 Task: Create a due date automation trigger when advanced on, on the monday before a card is due add checklist with checklist "Resume" complete at 11:00 AM.
Action: Mouse moved to (1207, 83)
Screenshot: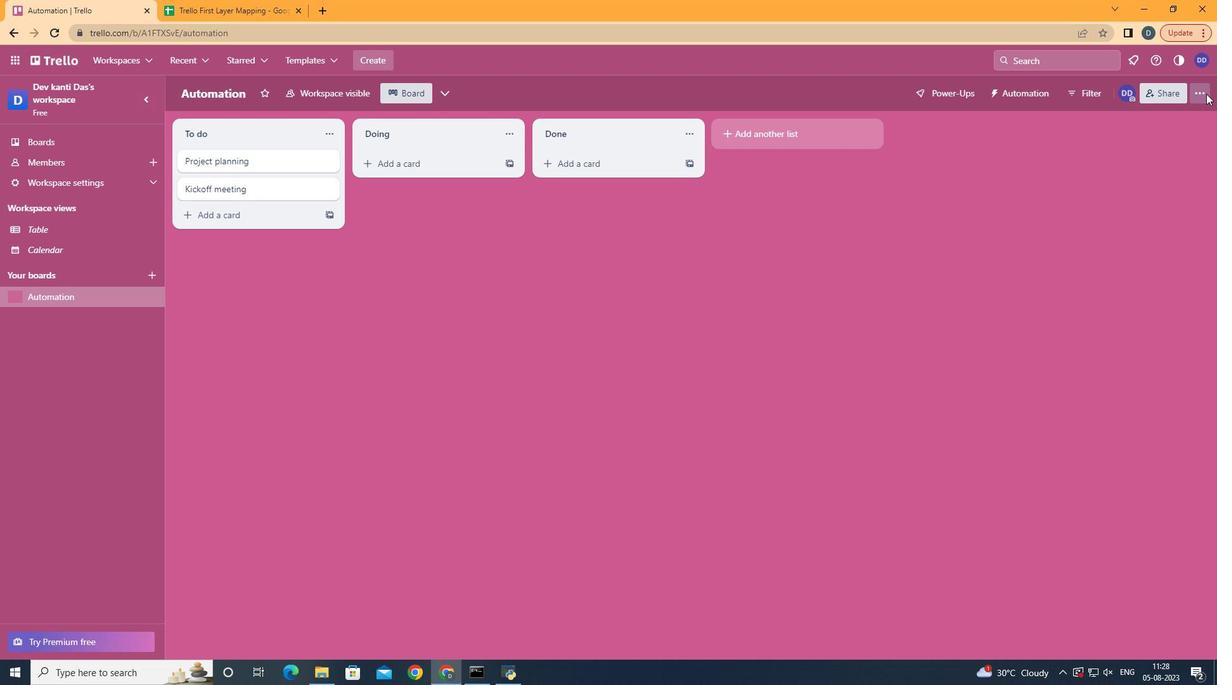 
Action: Mouse pressed left at (1207, 83)
Screenshot: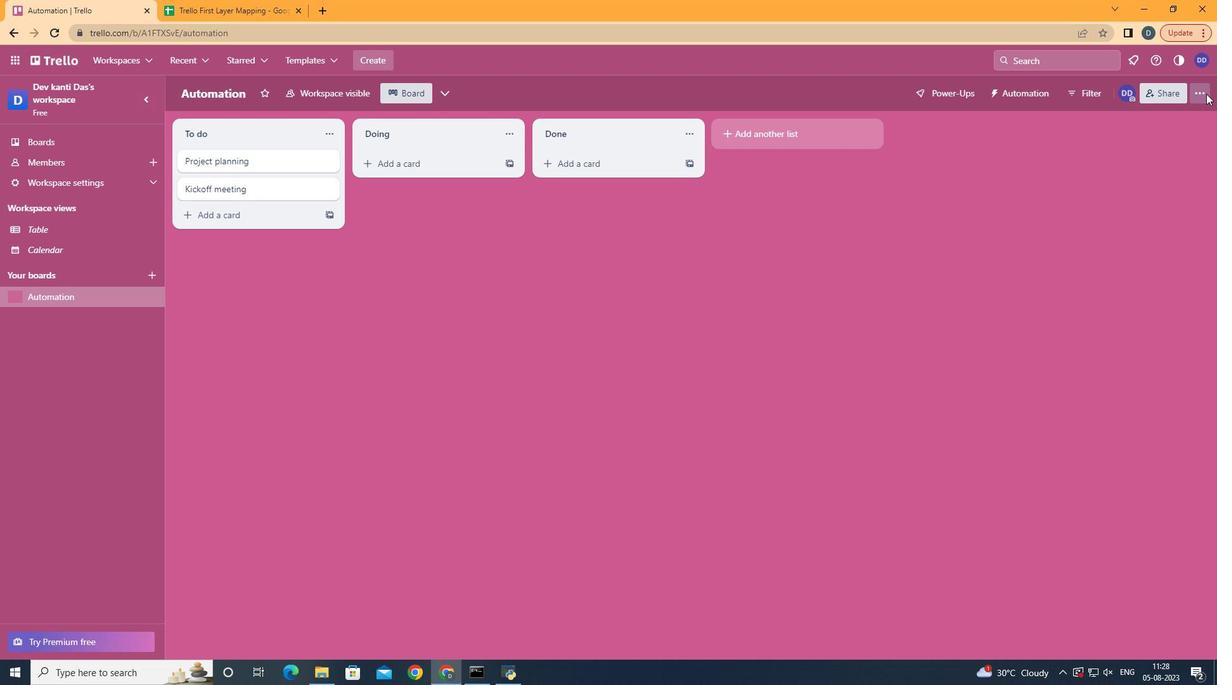 
Action: Mouse moved to (1149, 262)
Screenshot: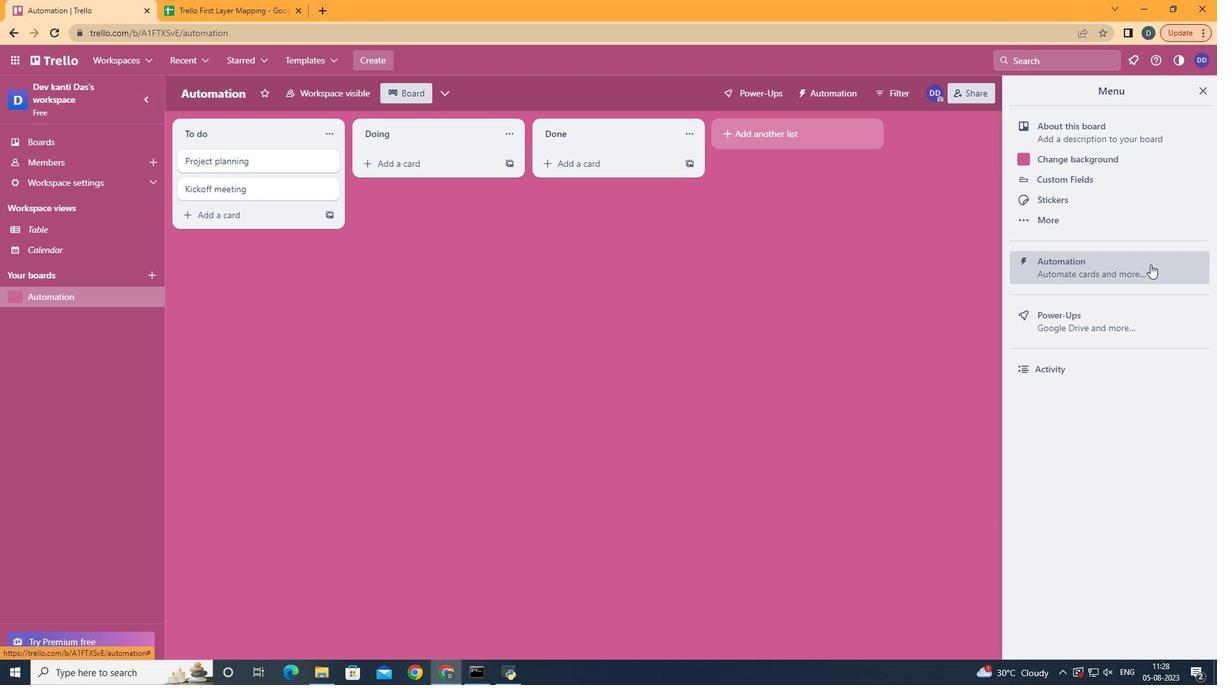 
Action: Mouse pressed left at (1149, 262)
Screenshot: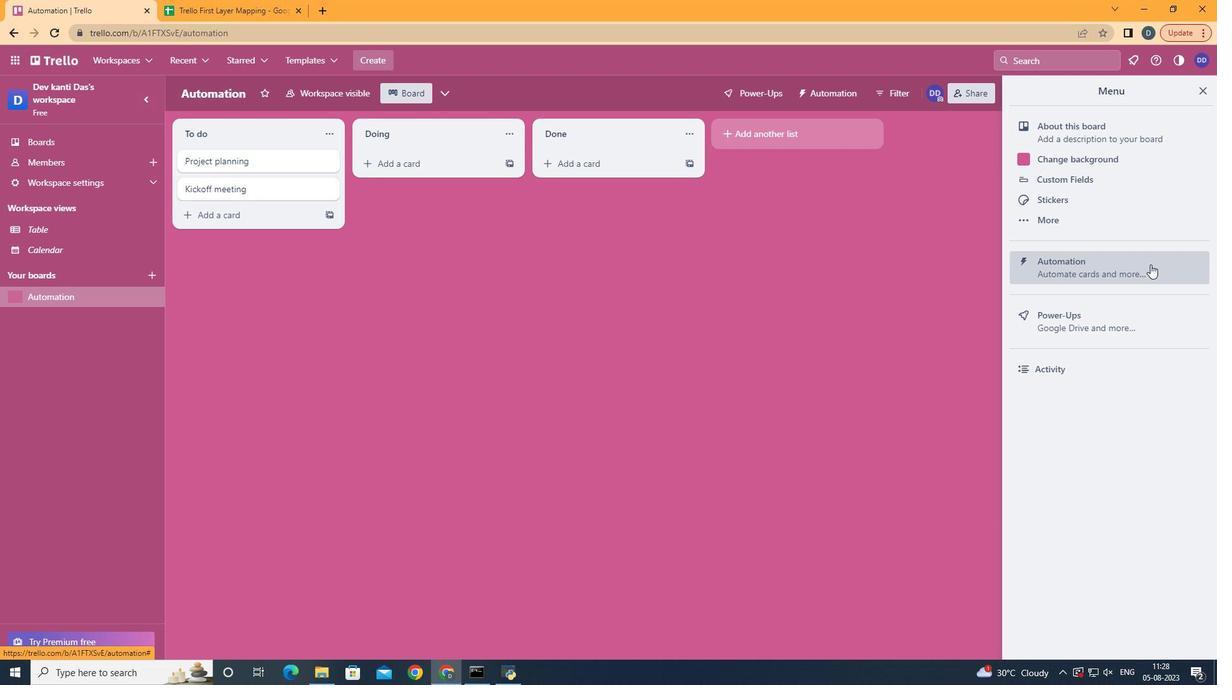 
Action: Mouse moved to (256, 248)
Screenshot: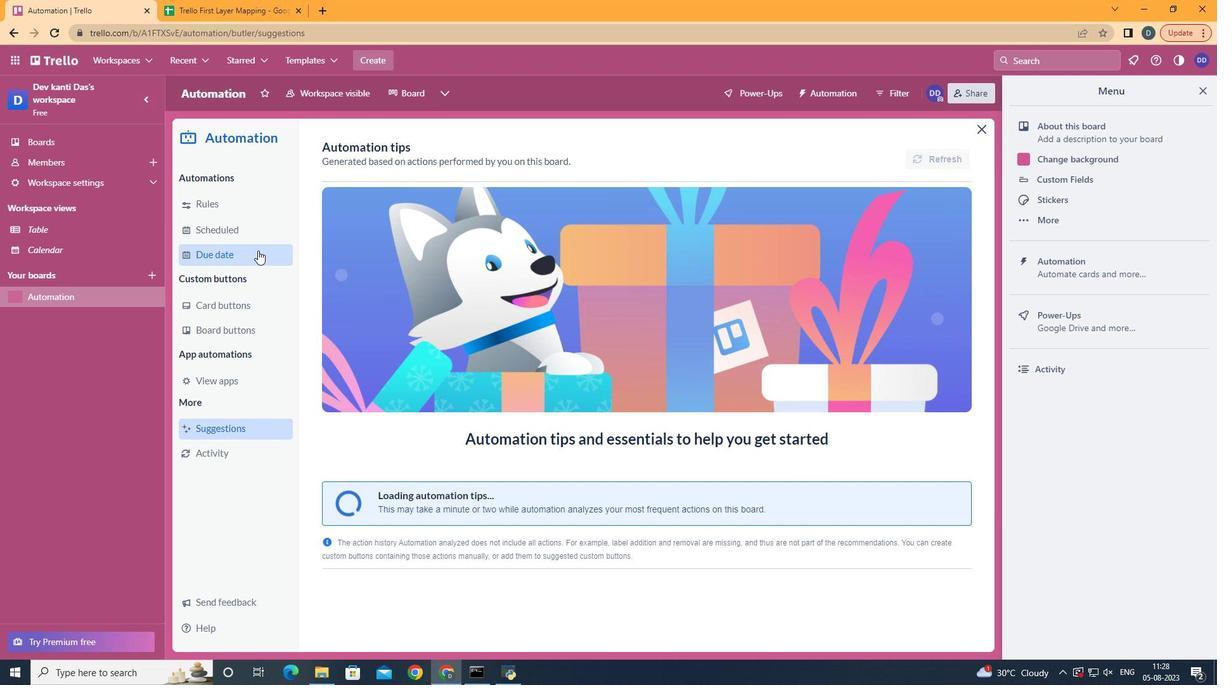 
Action: Mouse pressed left at (256, 248)
Screenshot: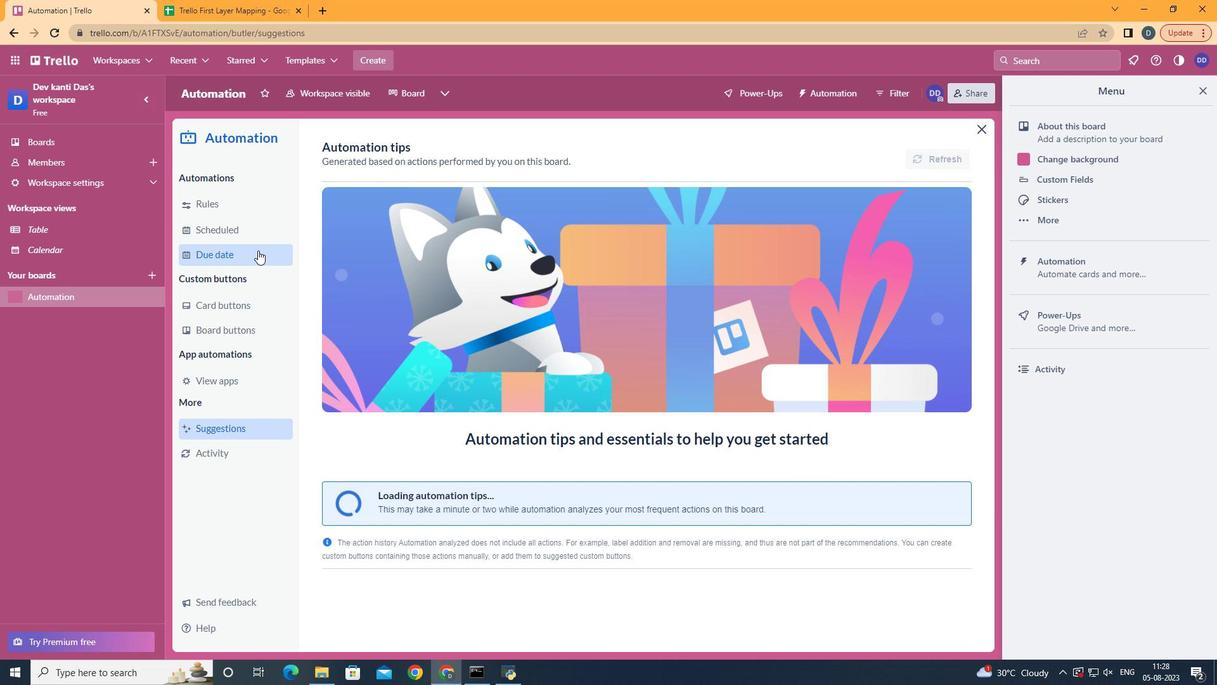 
Action: Mouse moved to (898, 153)
Screenshot: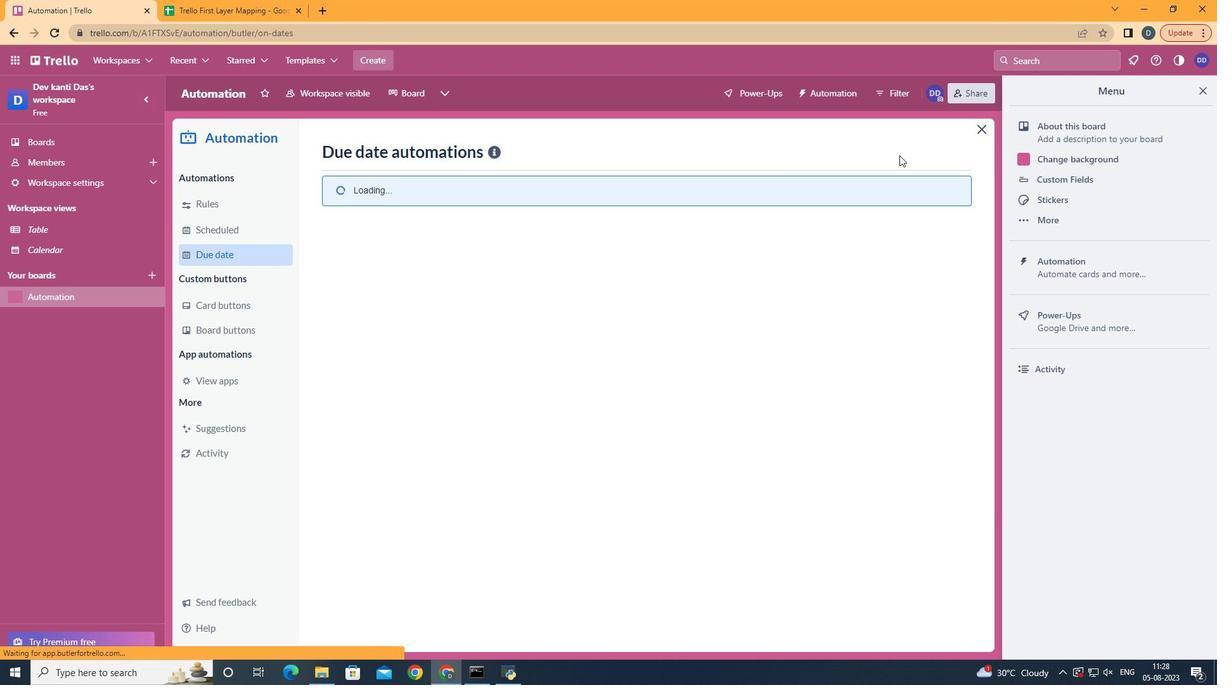 
Action: Mouse pressed left at (898, 153)
Screenshot: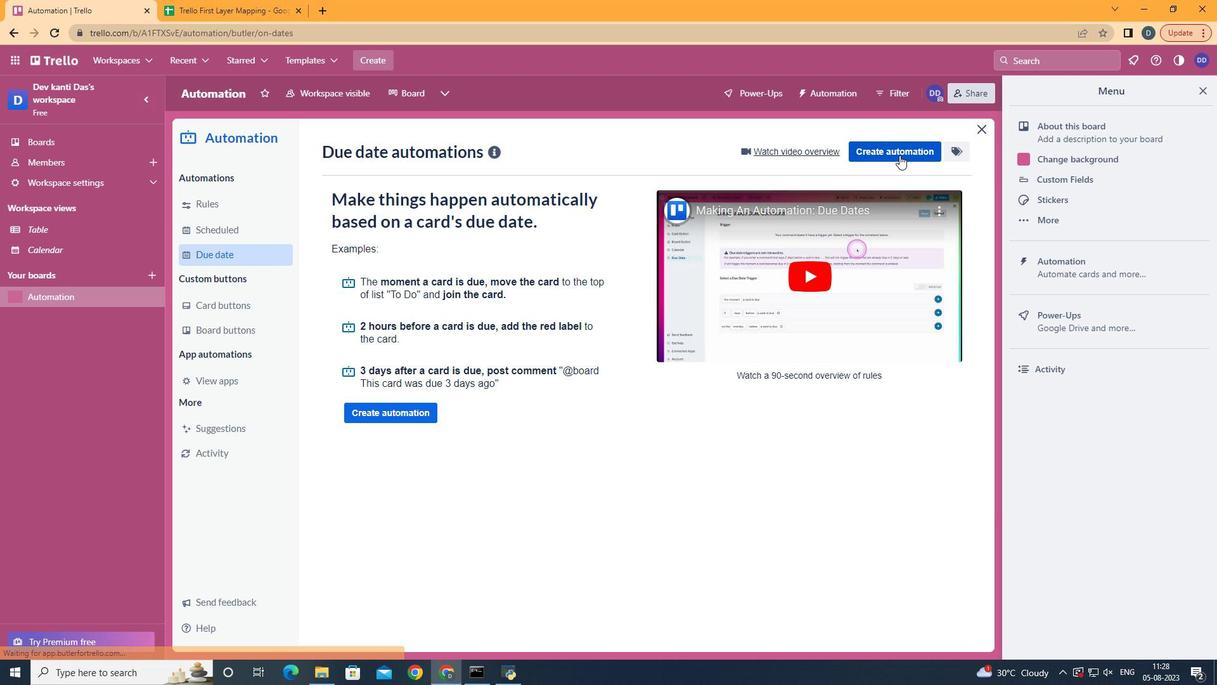 
Action: Mouse moved to (721, 280)
Screenshot: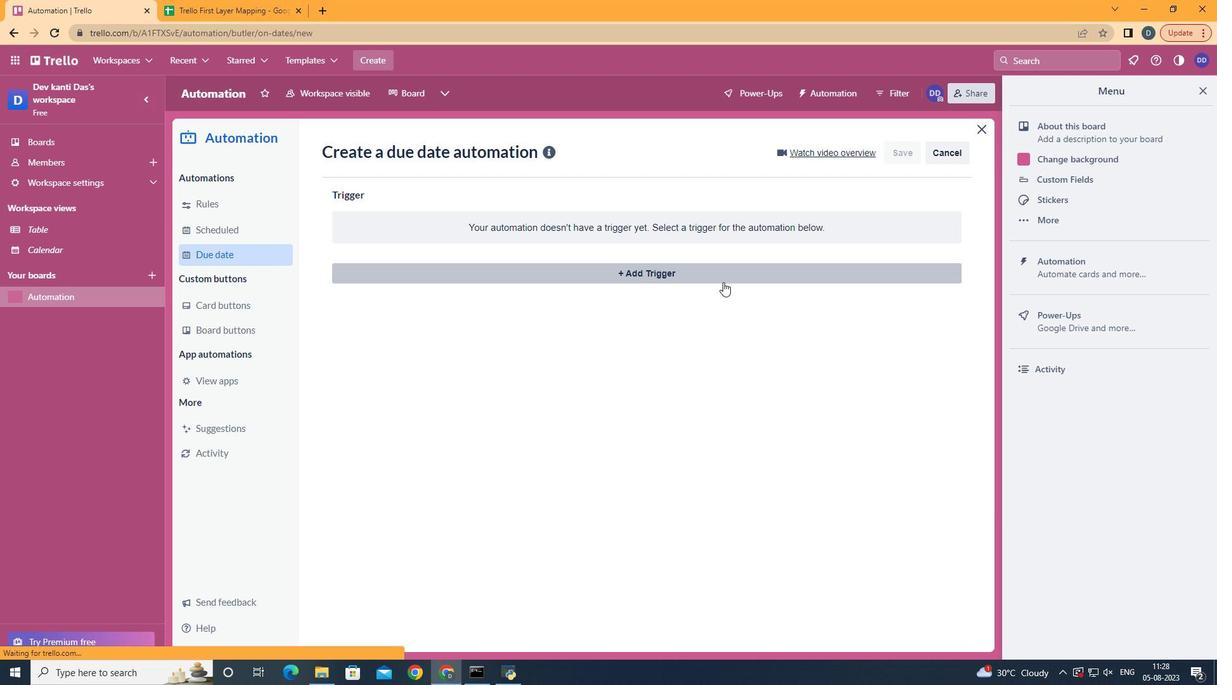 
Action: Mouse pressed left at (721, 280)
Screenshot: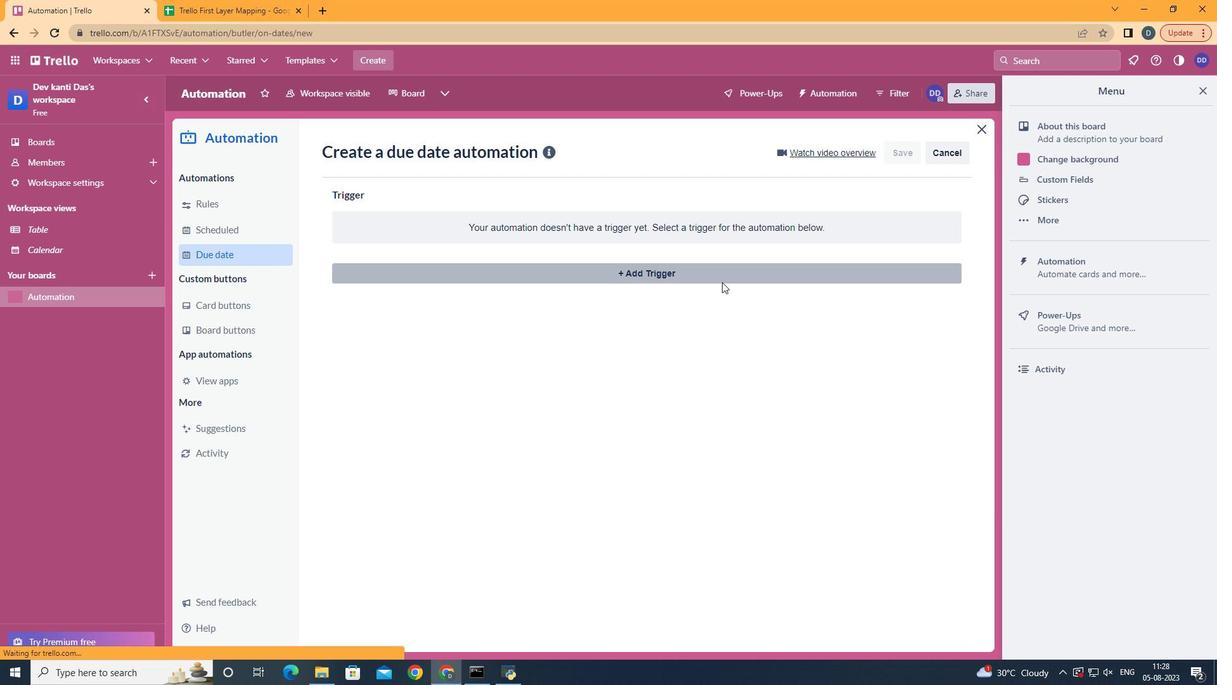 
Action: Mouse moved to (395, 327)
Screenshot: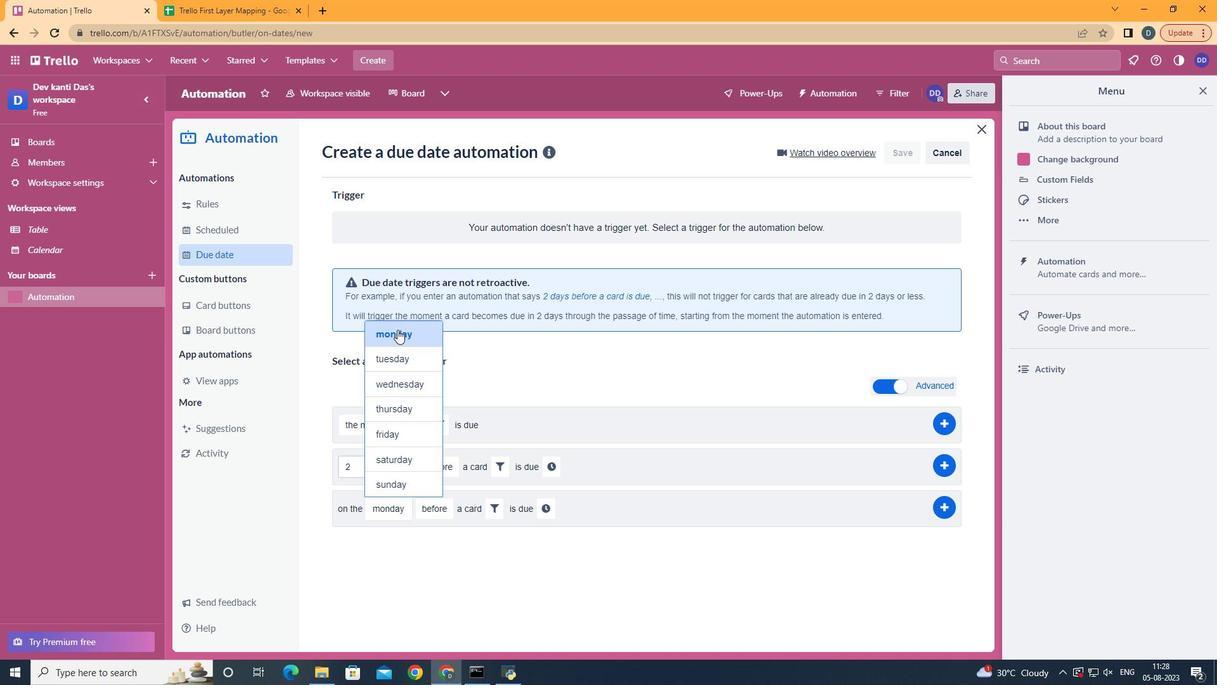 
Action: Mouse pressed left at (395, 327)
Screenshot: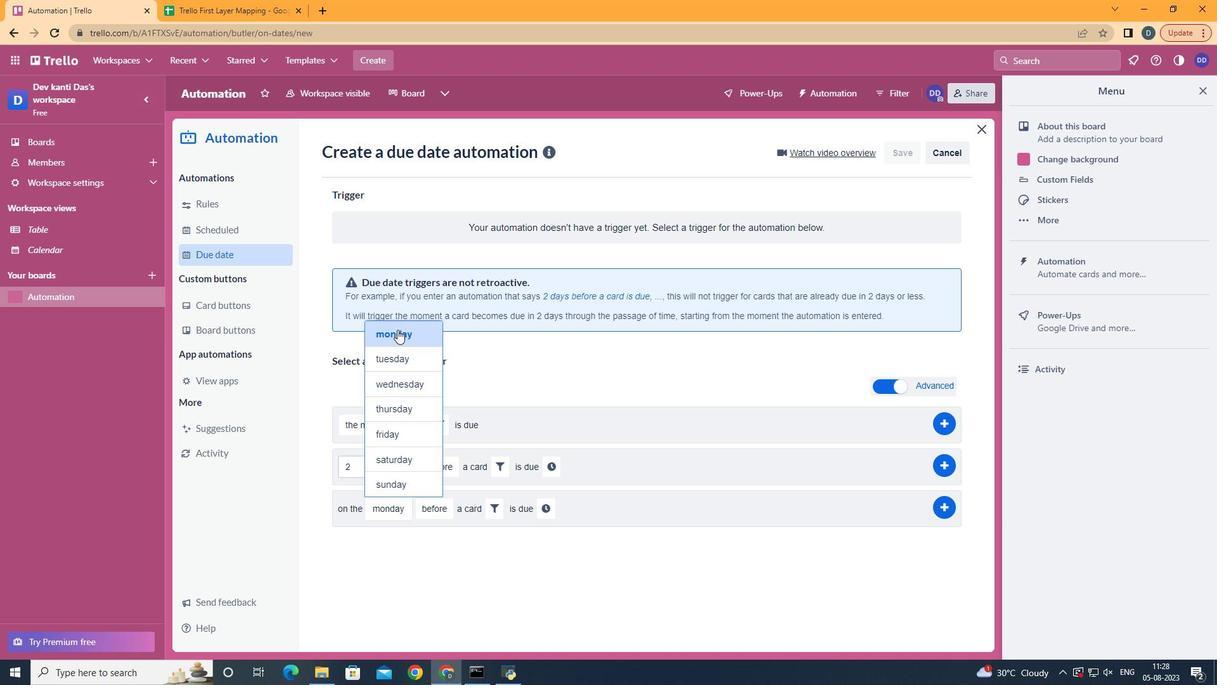 
Action: Mouse moved to (440, 528)
Screenshot: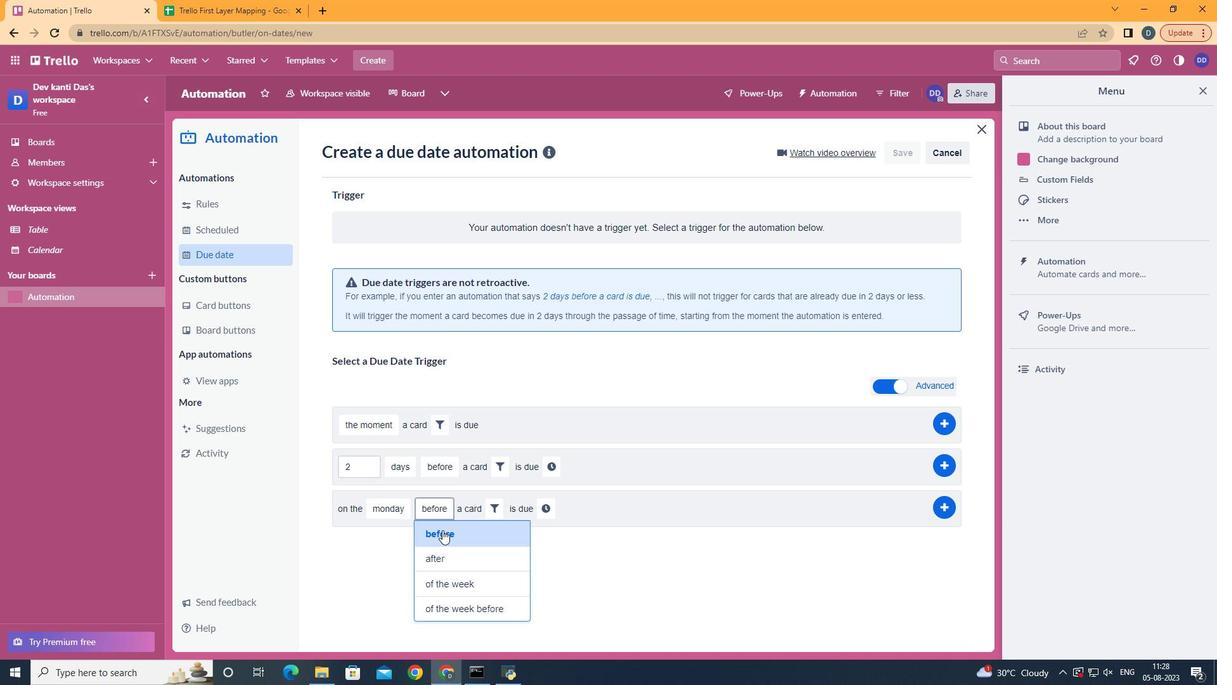 
Action: Mouse pressed left at (440, 528)
Screenshot: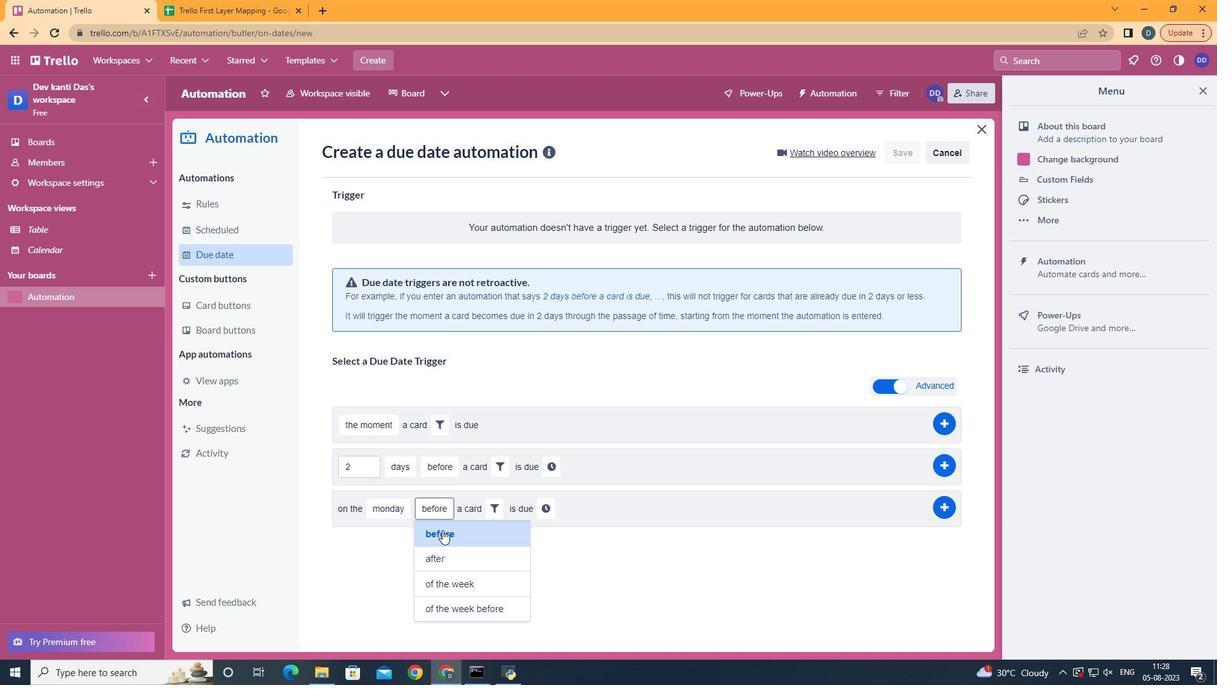 
Action: Mouse moved to (489, 509)
Screenshot: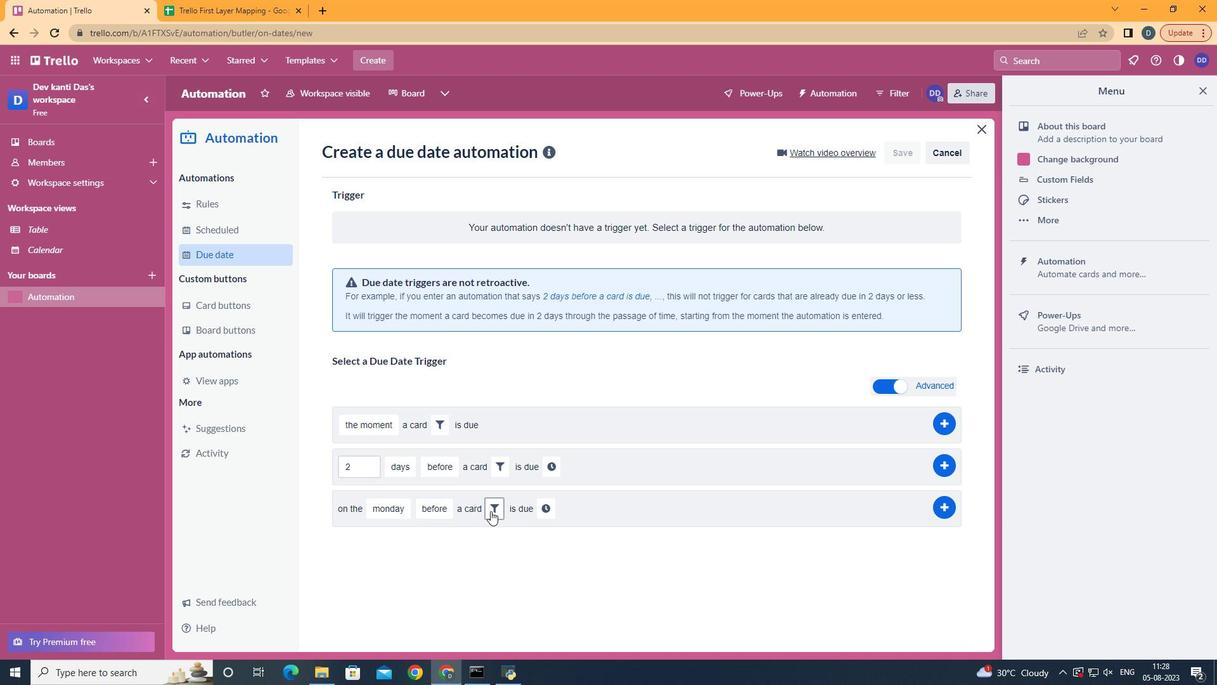 
Action: Mouse pressed left at (489, 509)
Screenshot: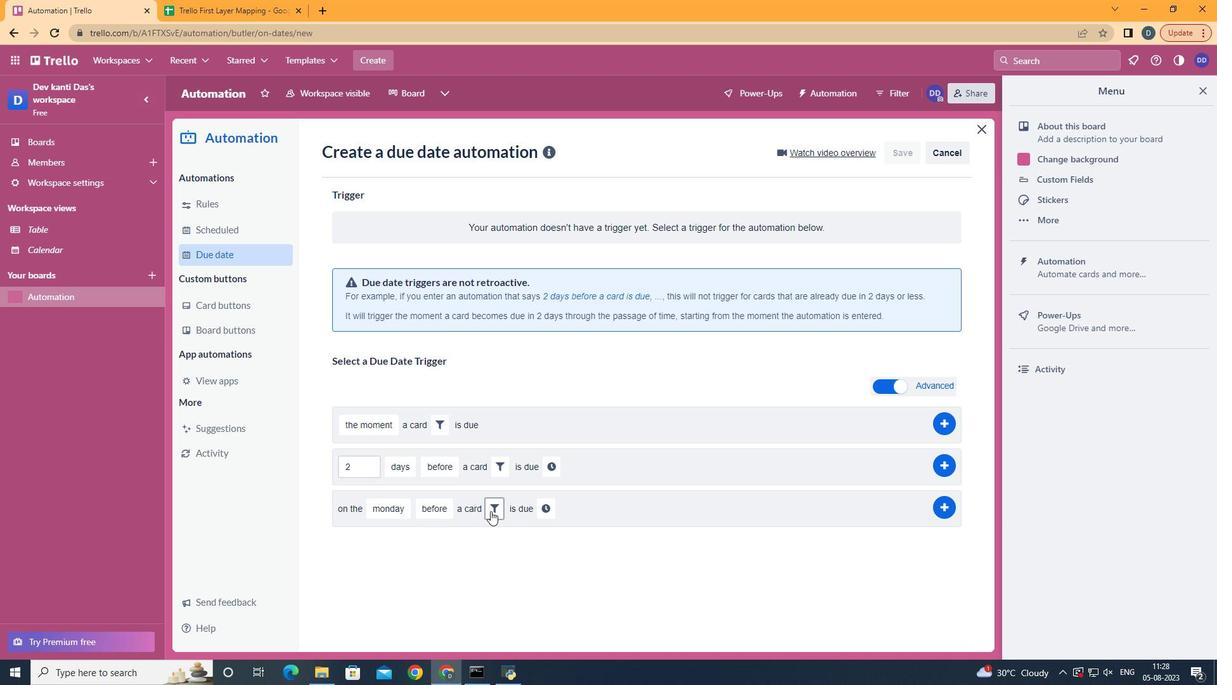 
Action: Mouse moved to (594, 543)
Screenshot: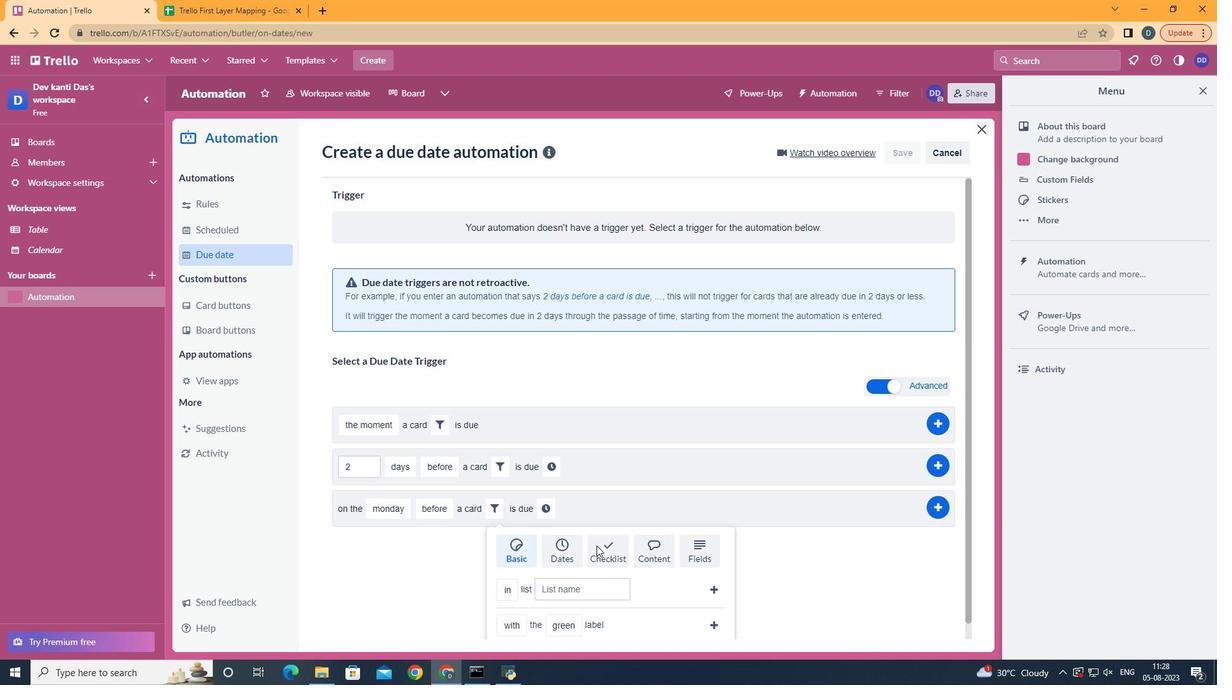 
Action: Mouse pressed left at (594, 543)
Screenshot: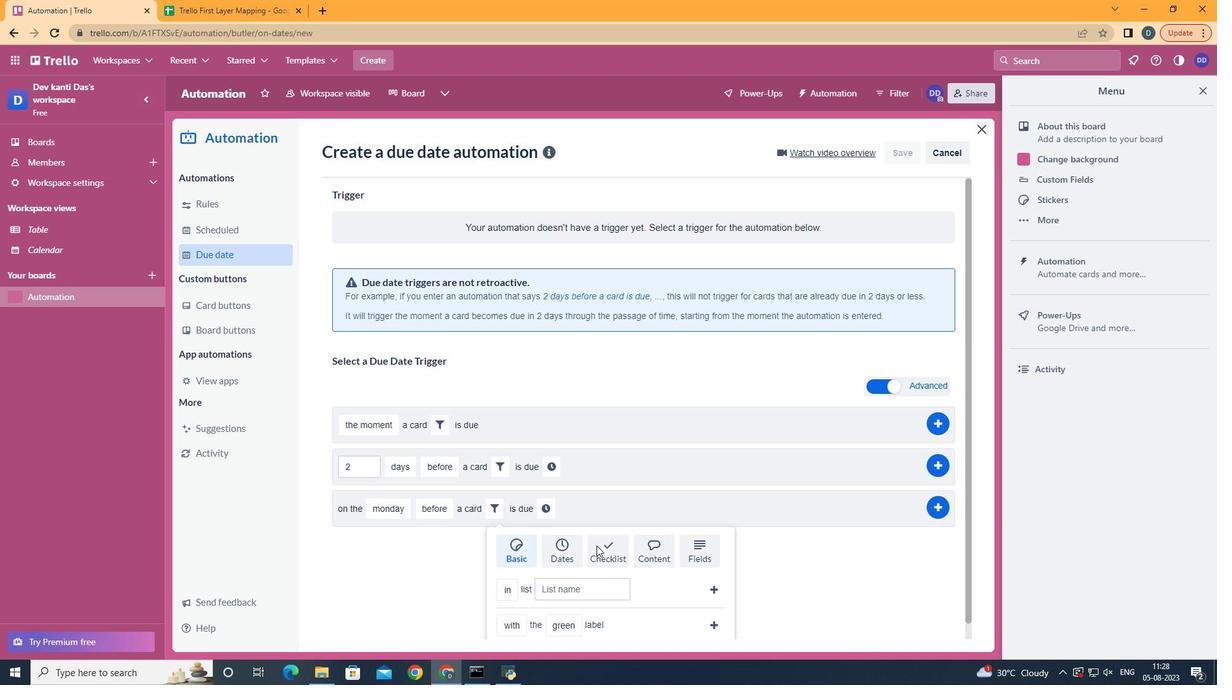 
Action: Mouse moved to (593, 513)
Screenshot: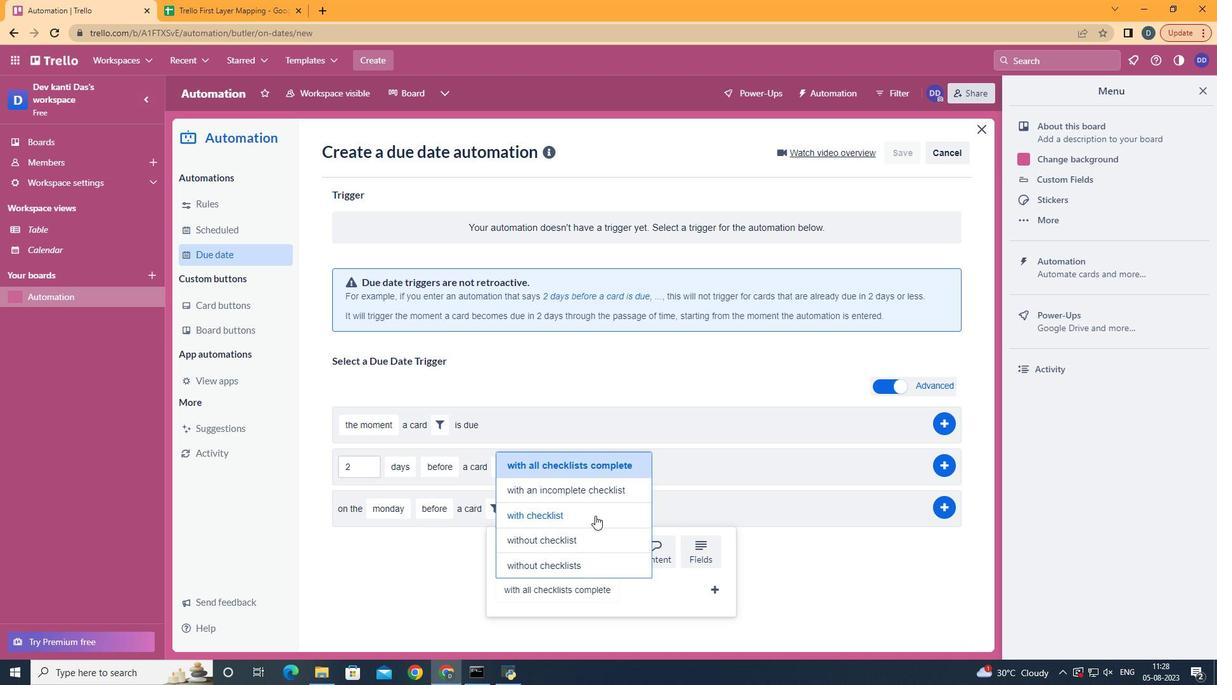 
Action: Mouse pressed left at (593, 513)
Screenshot: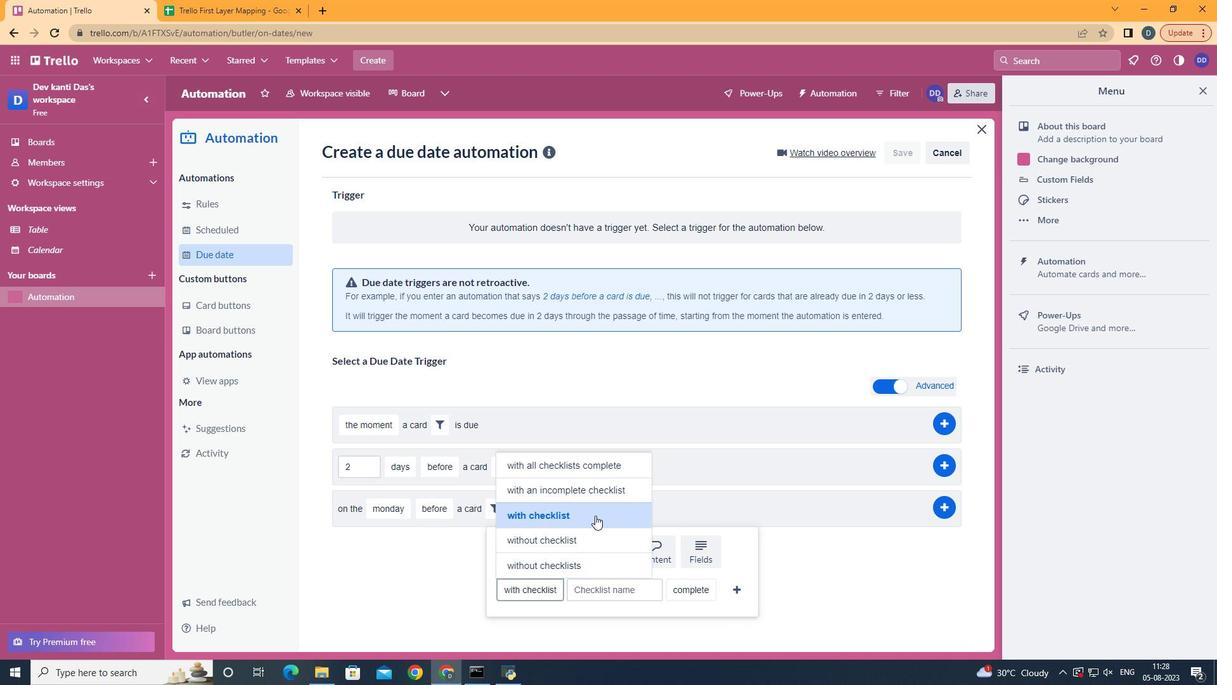 
Action: Mouse moved to (638, 586)
Screenshot: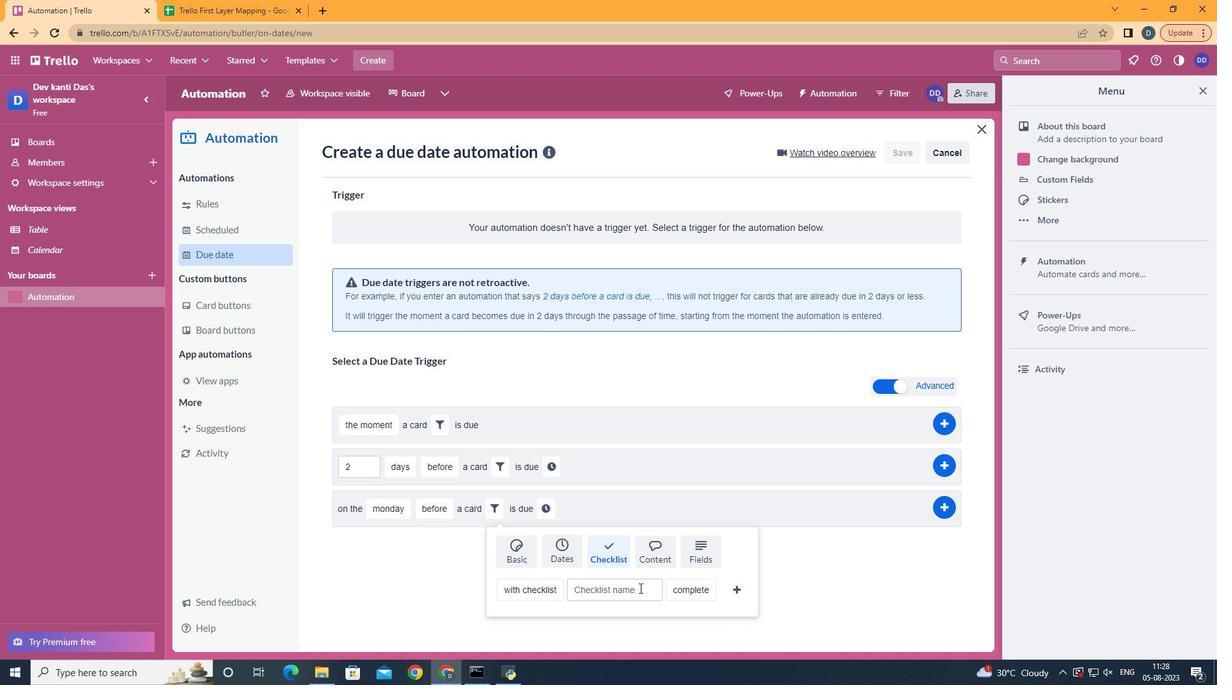
Action: Mouse pressed left at (638, 586)
Screenshot: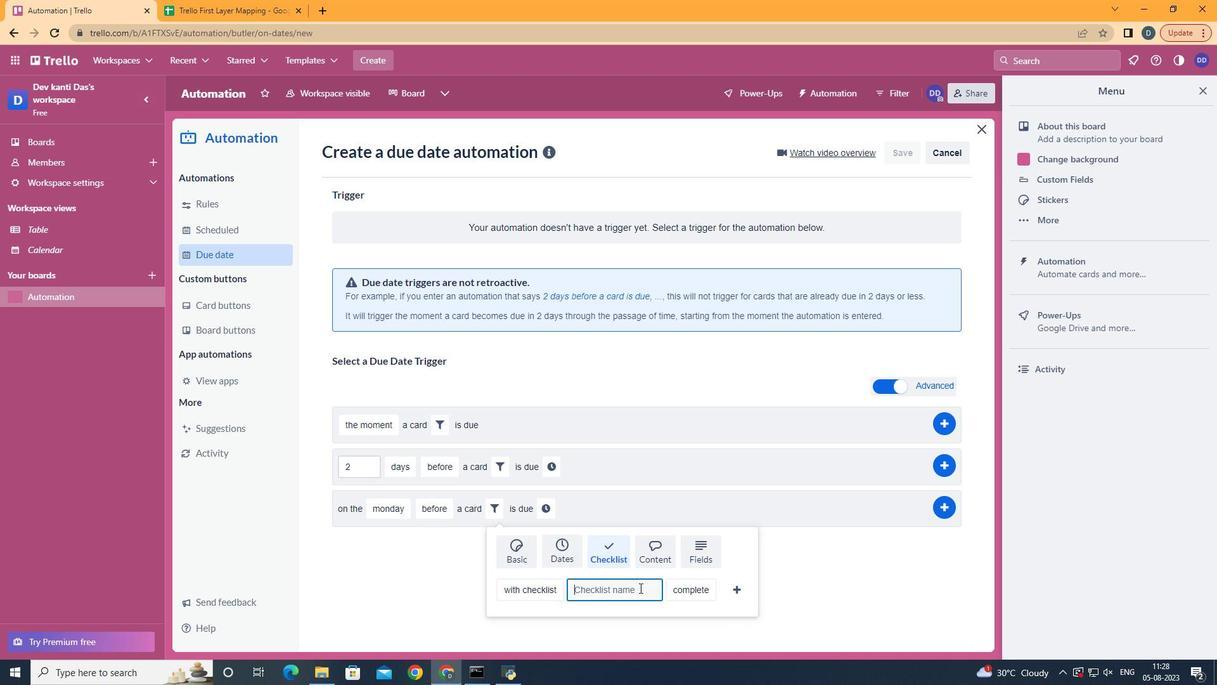 
Action: Key pressed <Key.shift>Resume
Screenshot: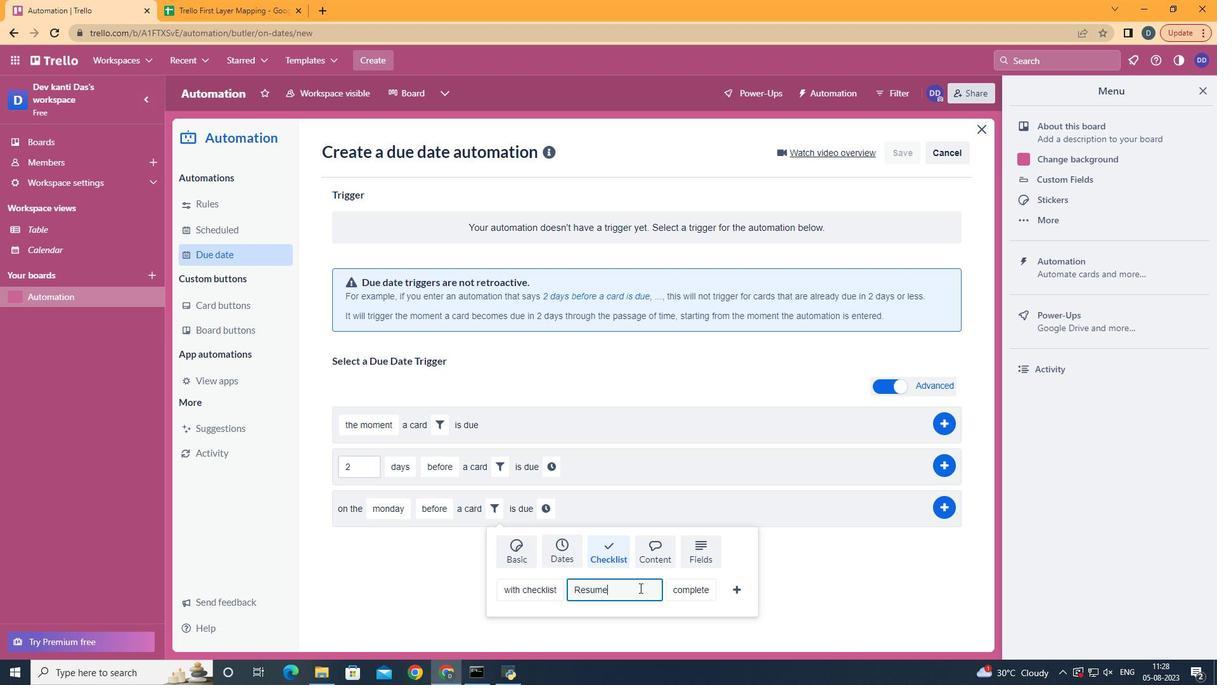 
Action: Mouse moved to (708, 531)
Screenshot: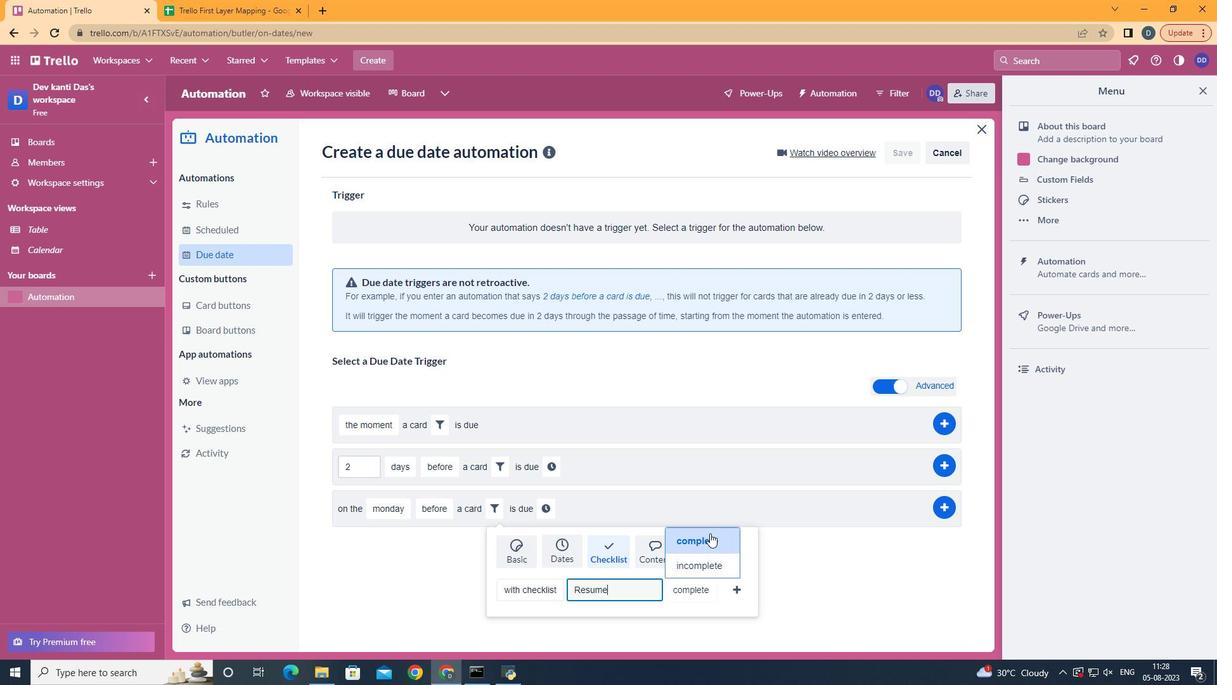
Action: Mouse pressed left at (708, 531)
Screenshot: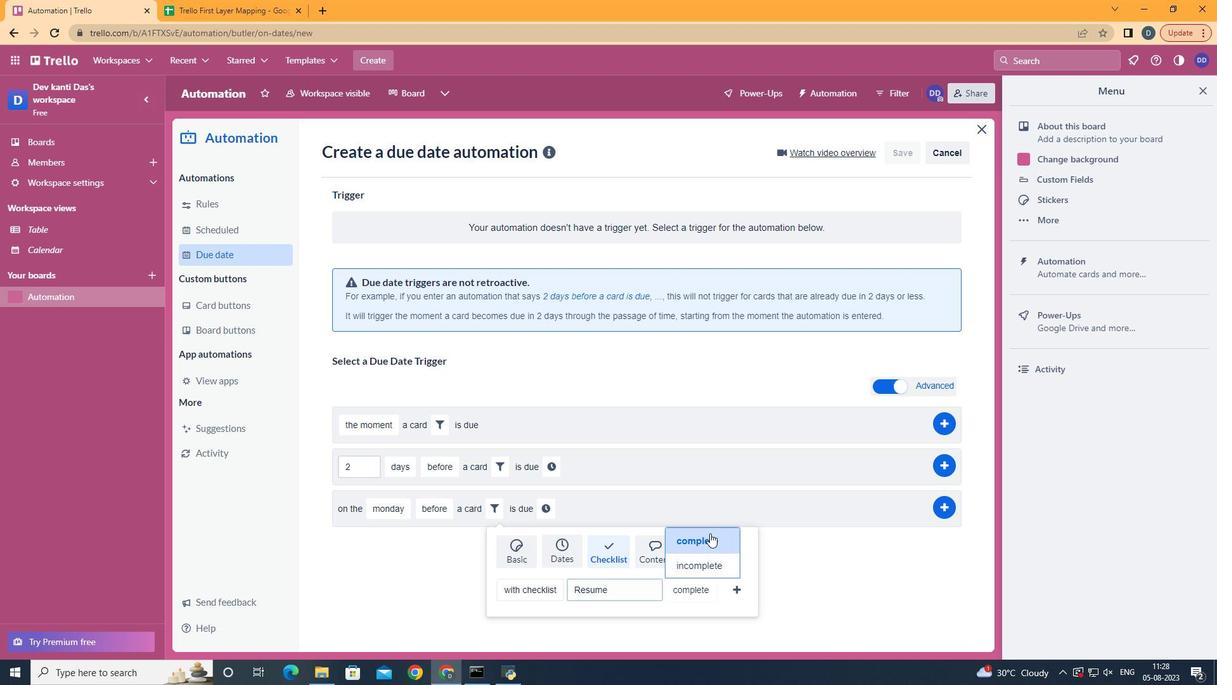 
Action: Mouse moved to (741, 586)
Screenshot: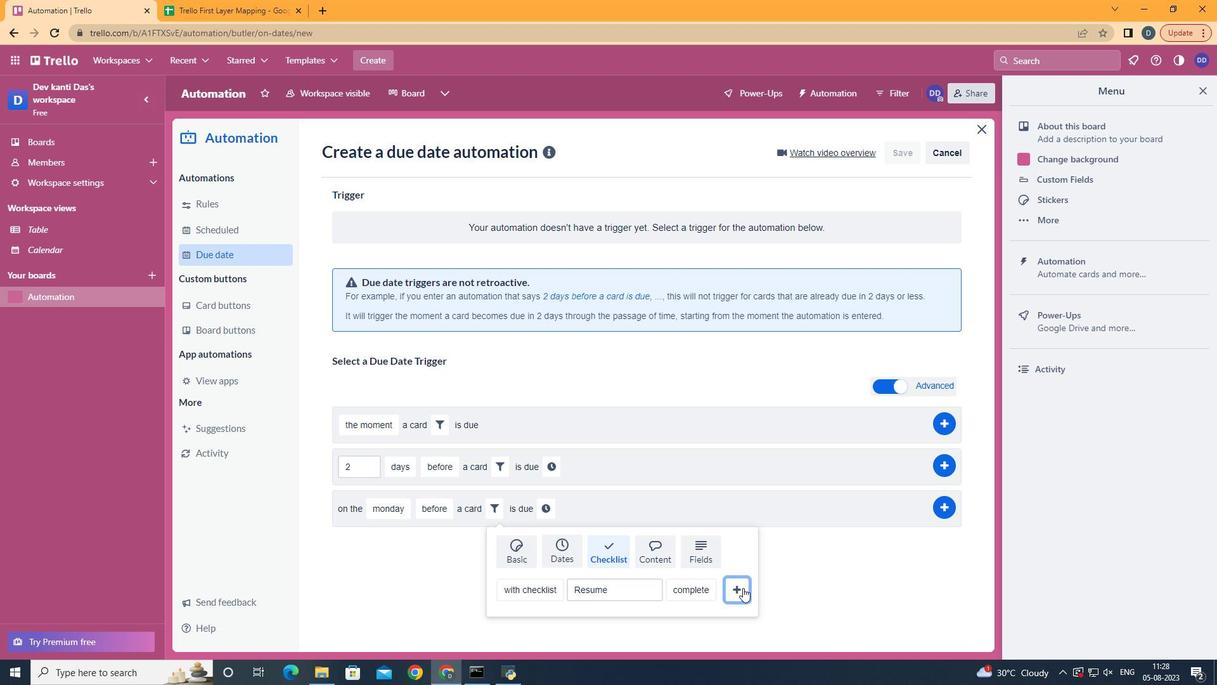 
Action: Mouse pressed left at (741, 586)
Screenshot: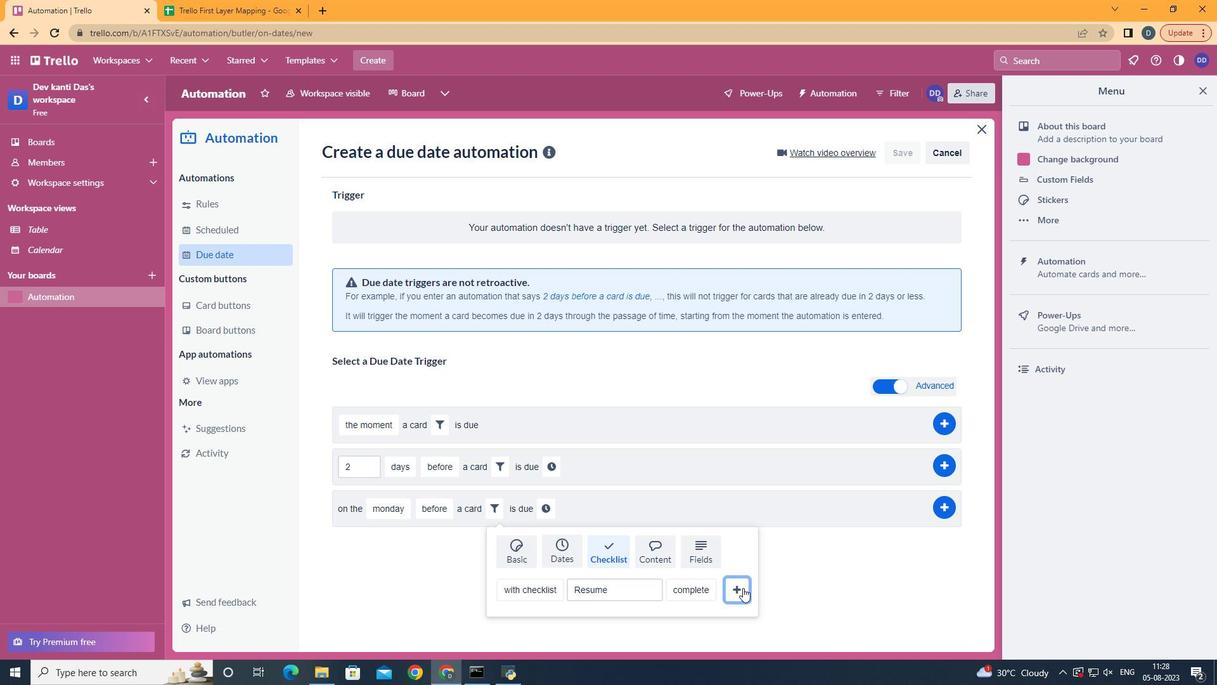 
Action: Mouse moved to (706, 506)
Screenshot: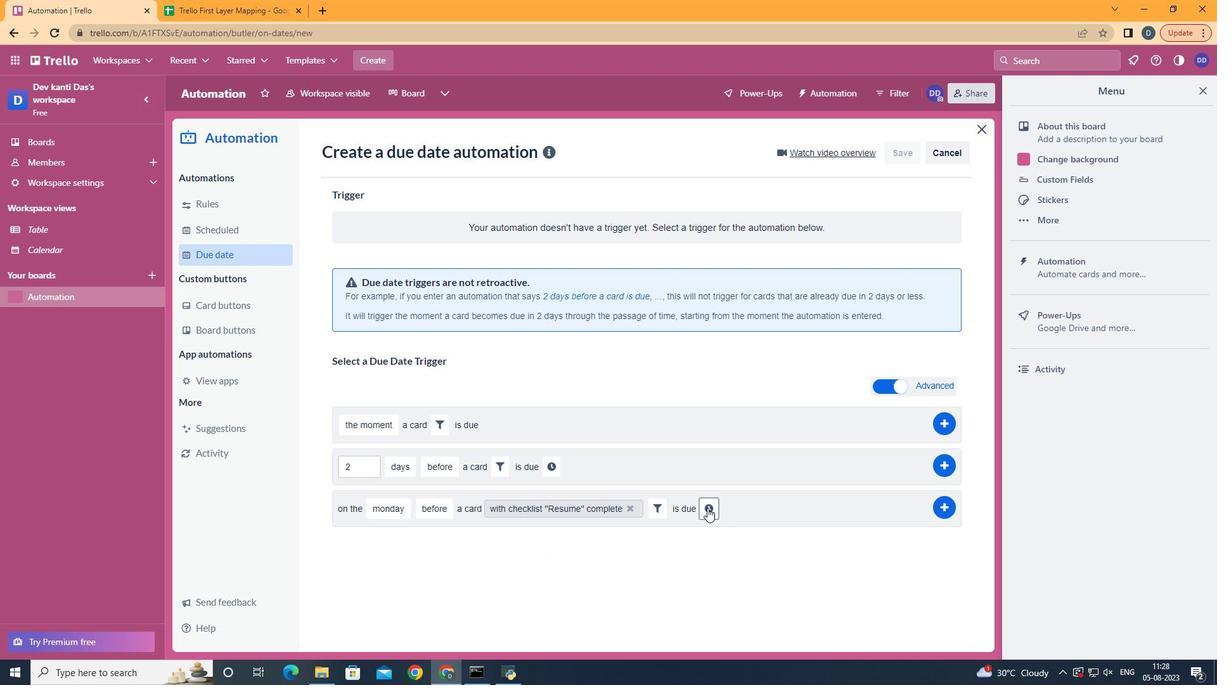 
Action: Mouse pressed left at (706, 506)
Screenshot: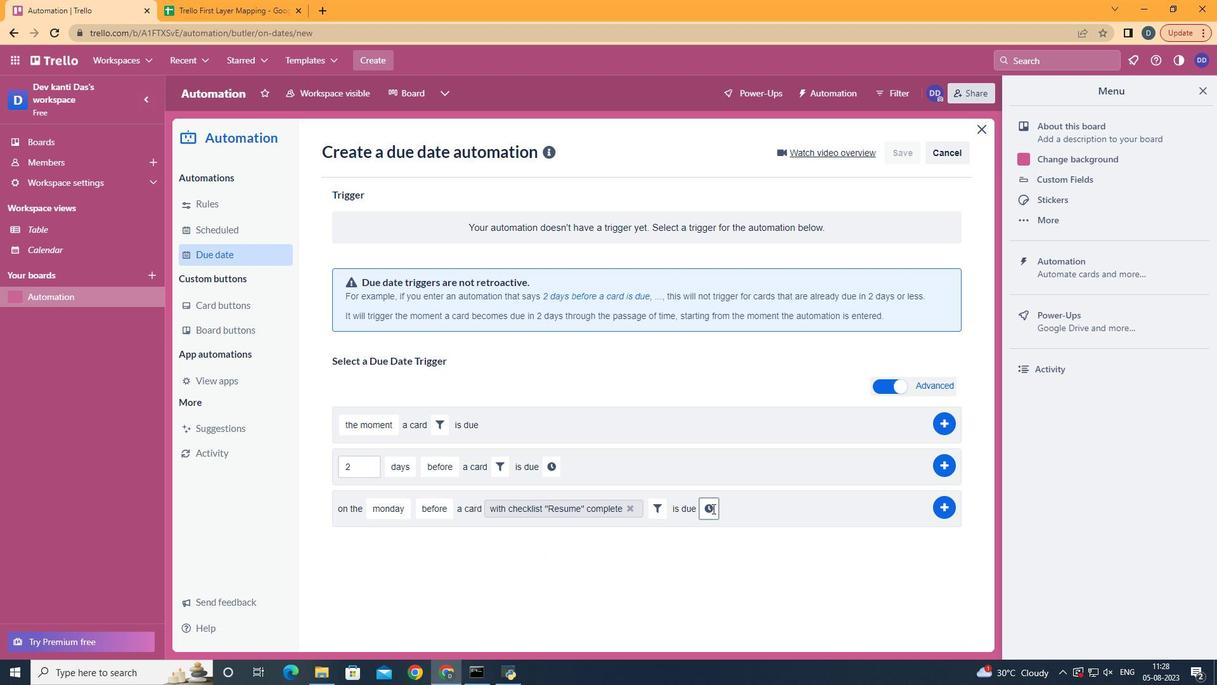 
Action: Mouse moved to (775, 509)
Screenshot: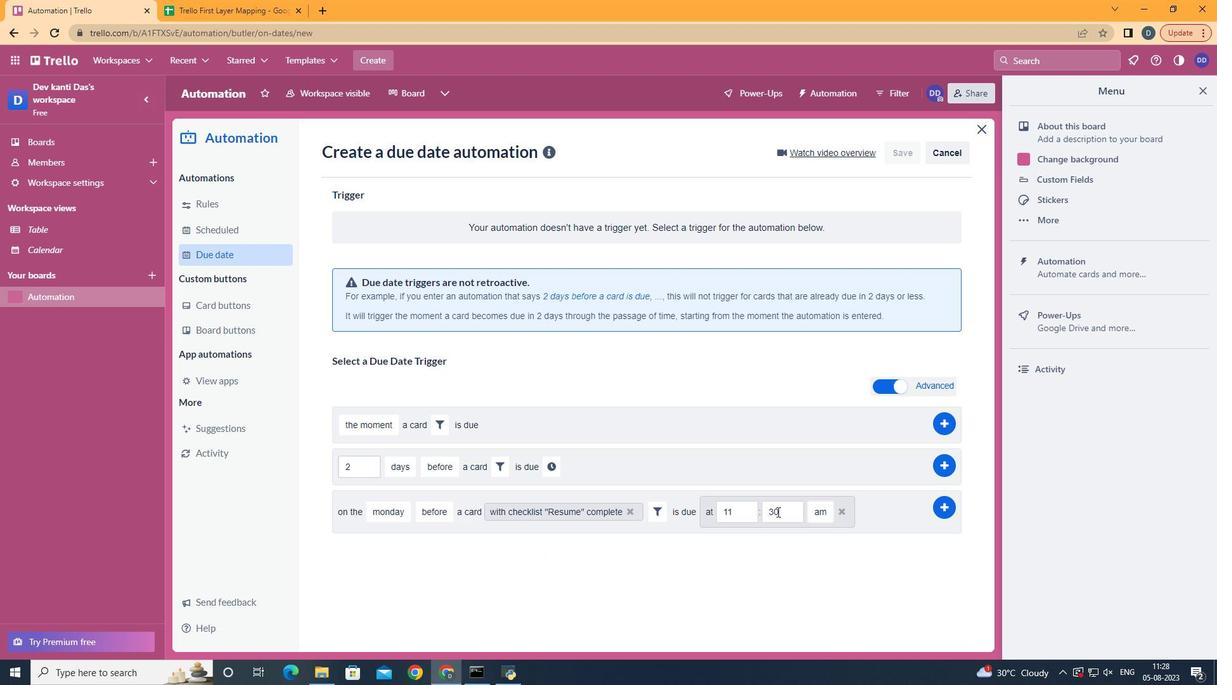 
Action: Mouse pressed left at (775, 509)
Screenshot: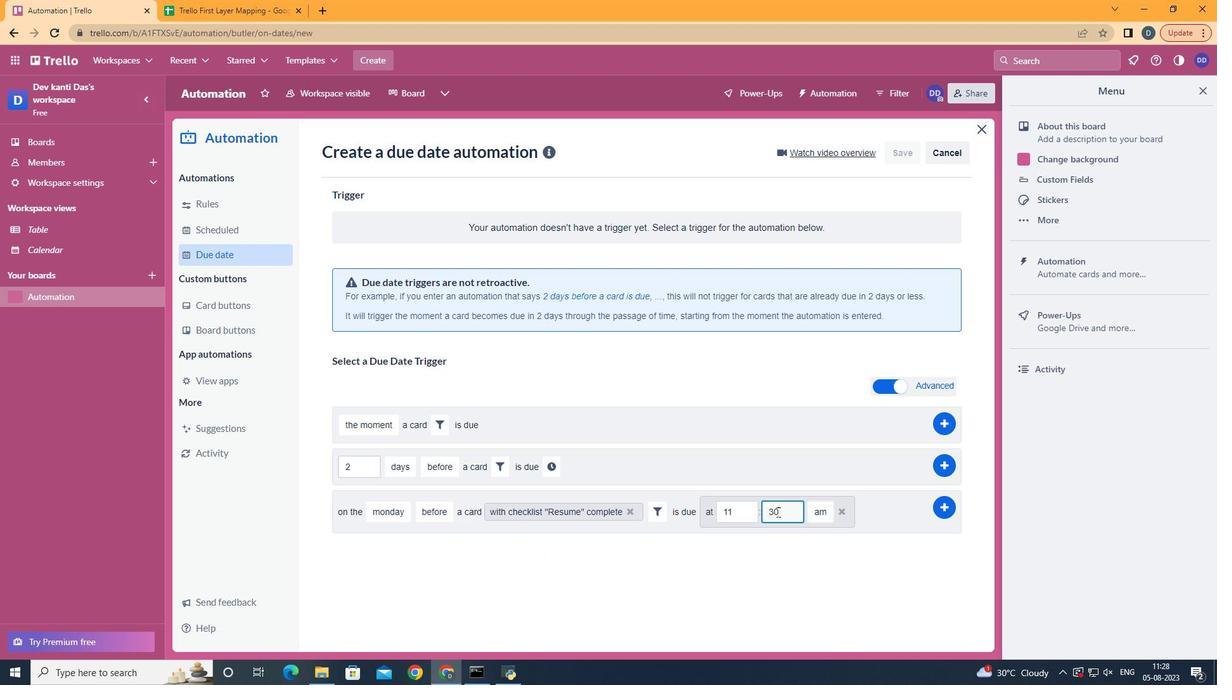 
Action: Key pressed <Key.backspace><Key.backspace>00
Screenshot: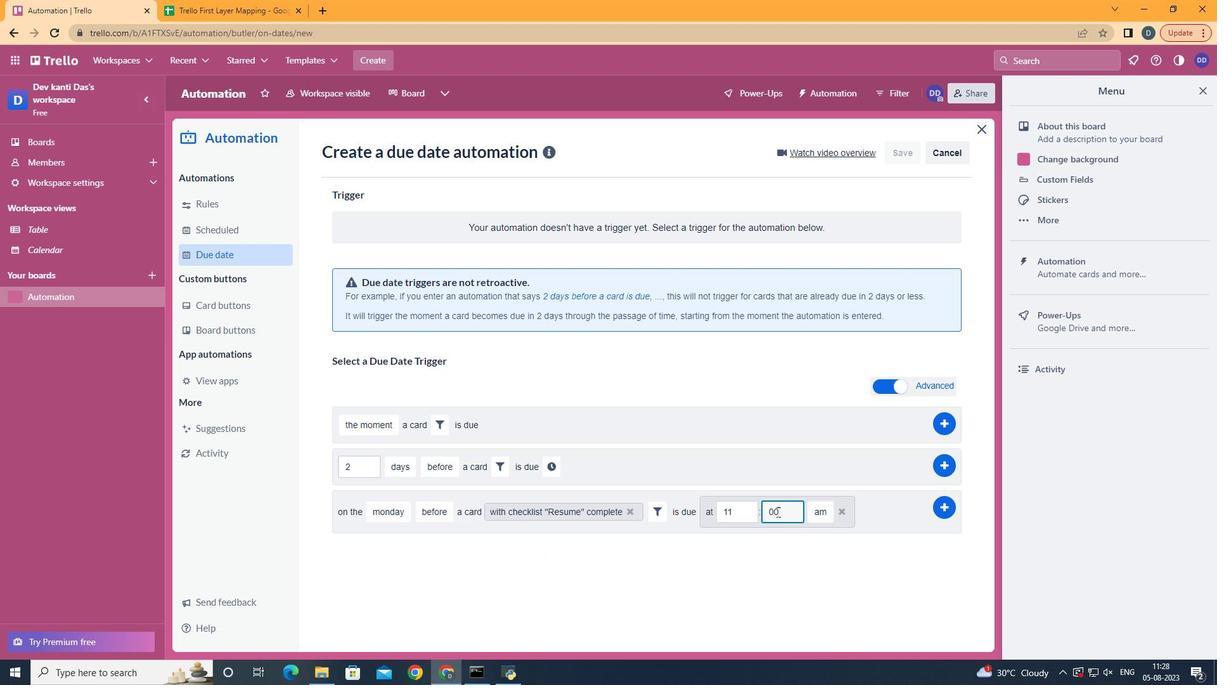 
Action: Mouse moved to (947, 503)
Screenshot: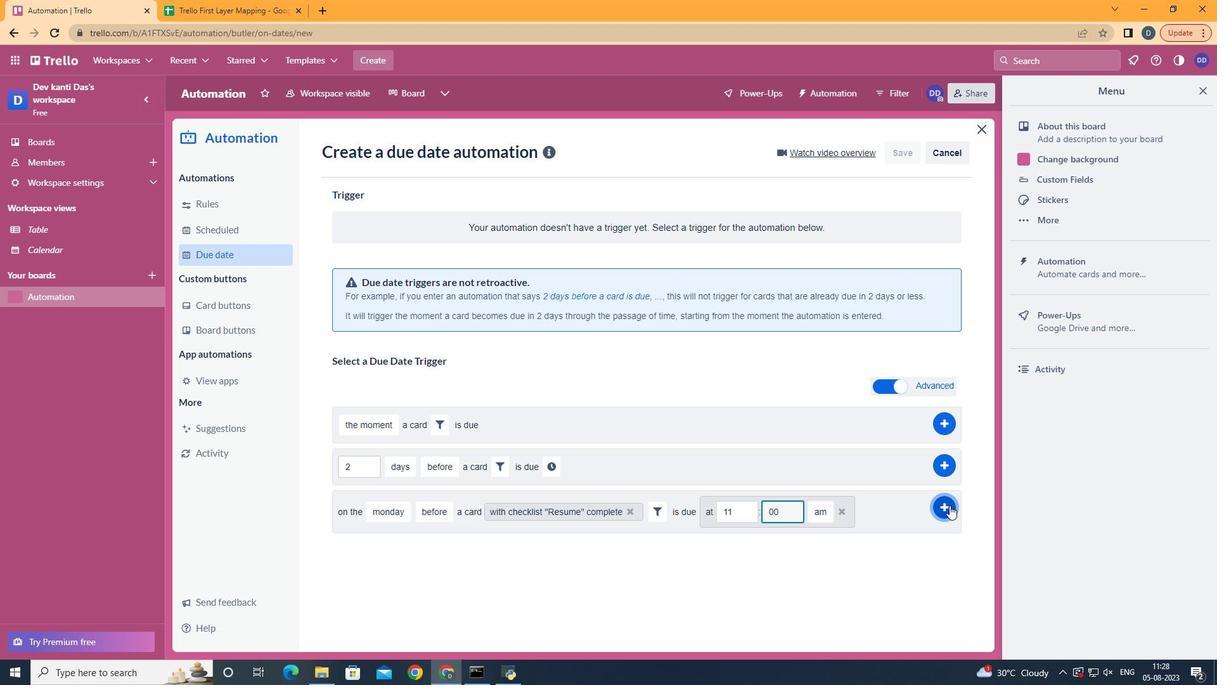 
Action: Mouse pressed left at (947, 503)
Screenshot: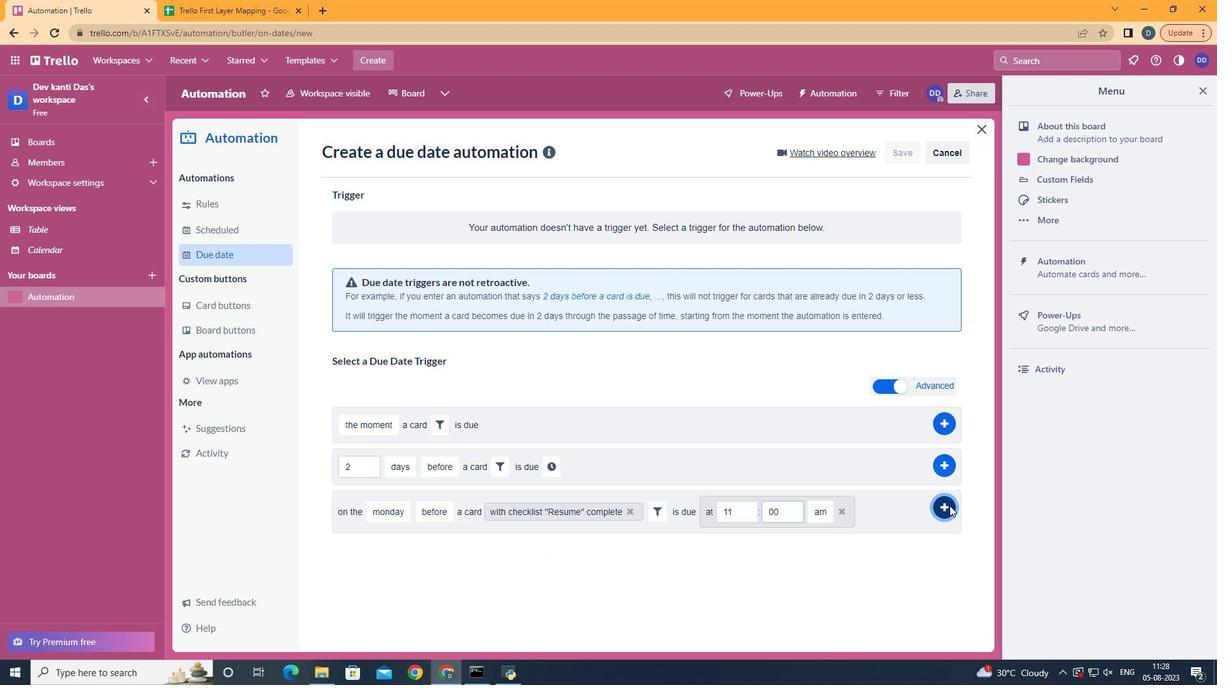 
Action: Mouse moved to (642, 260)
Screenshot: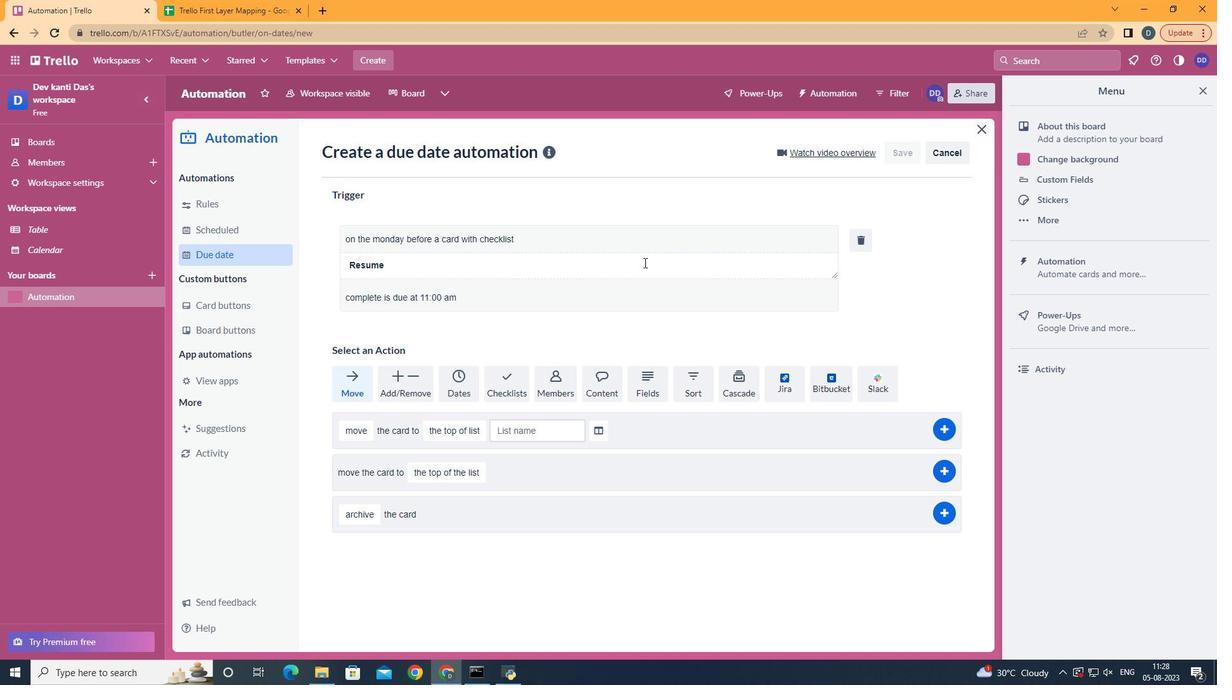 
